 Task: Plan a team-building puzzle-solving activity for the 28th at 10:30 PM.
Action: Mouse moved to (20, 83)
Screenshot: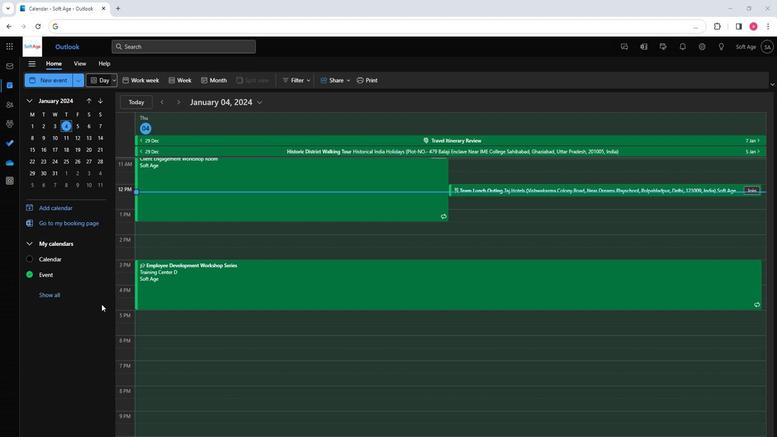 
Action: Mouse pressed left at (20, 83)
Screenshot: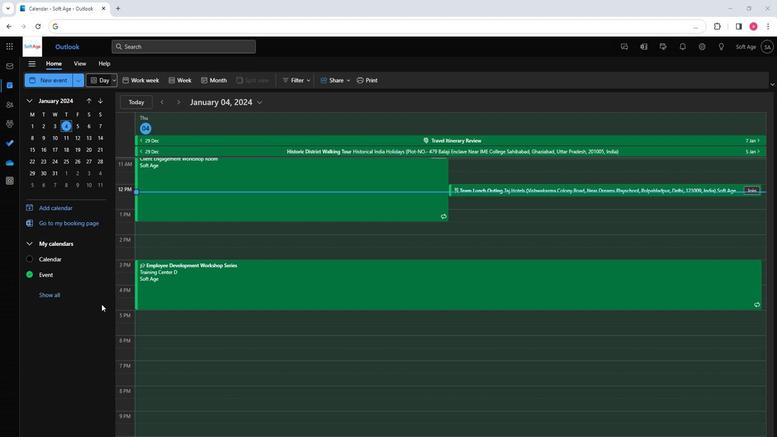 
Action: Mouse moved to (107, 216)
Screenshot: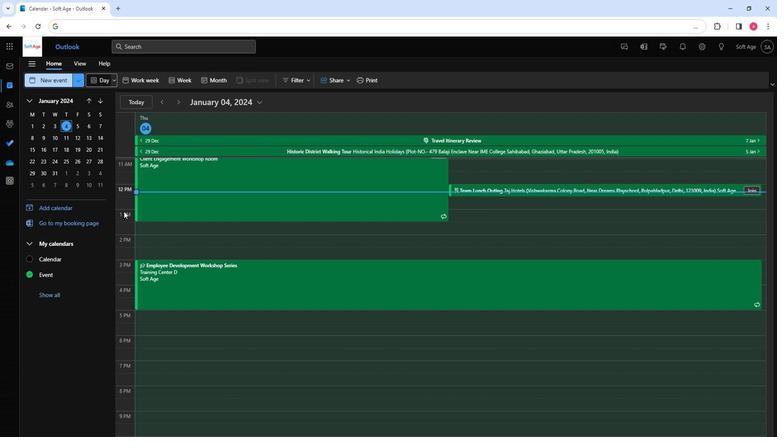 
Action: Key pressed <Key.shift>Team-<Key.shift>Building<Key.space><Key.shift>Puzzle-<Key.shift>Solving
Screenshot: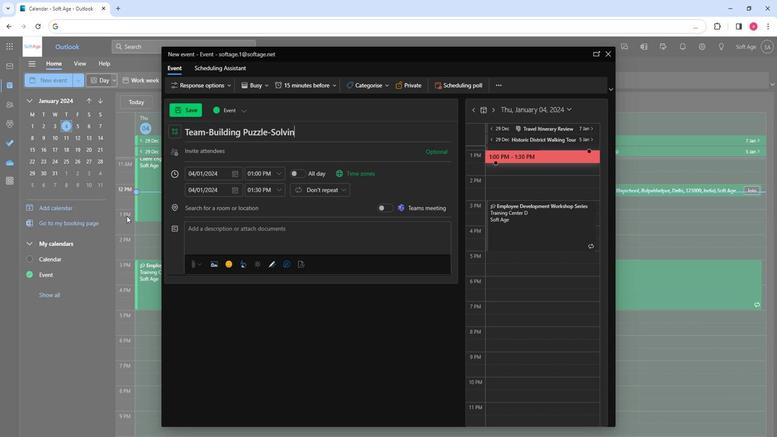 
Action: Mouse moved to (166, 224)
Screenshot: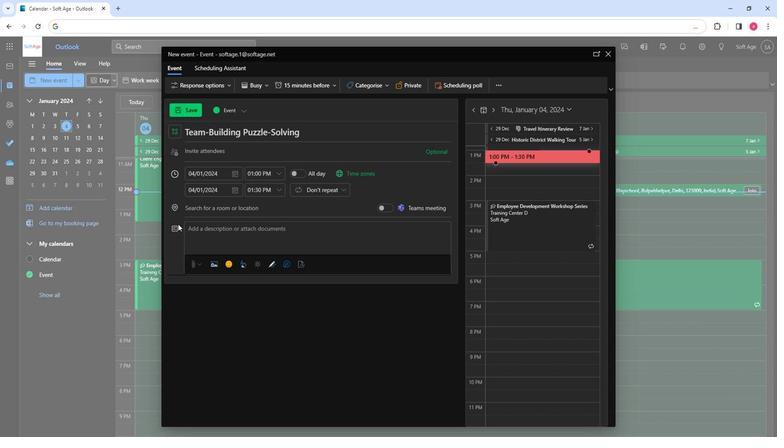 
Action: Key pressed <Key.space><Key.shift>Activity
Screenshot: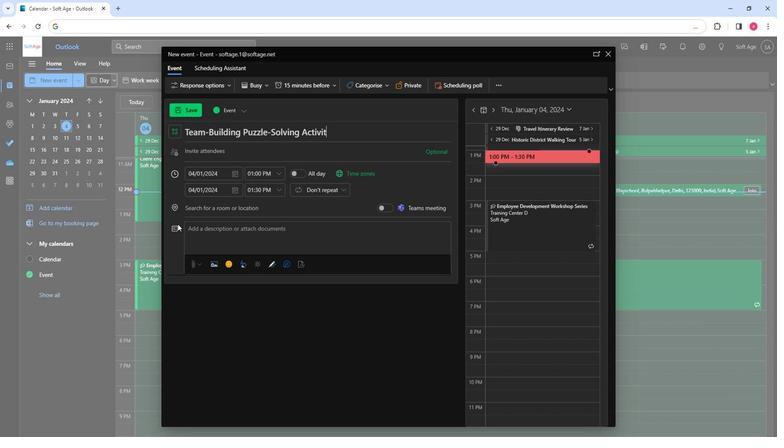 
Action: Mouse moved to (205, 154)
Screenshot: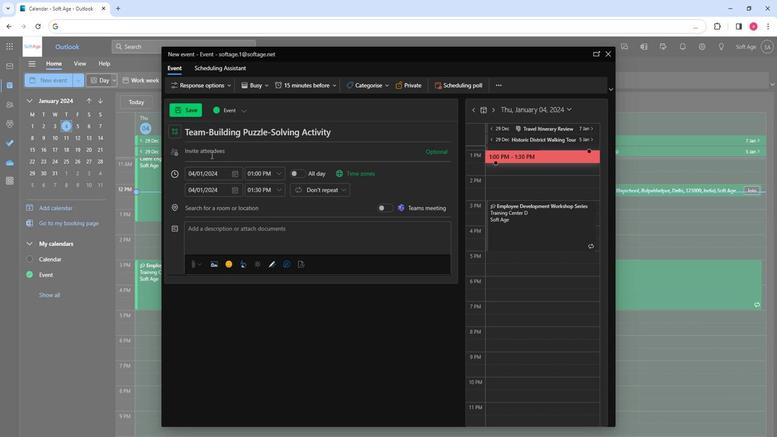 
Action: Mouse pressed left at (205, 154)
Screenshot: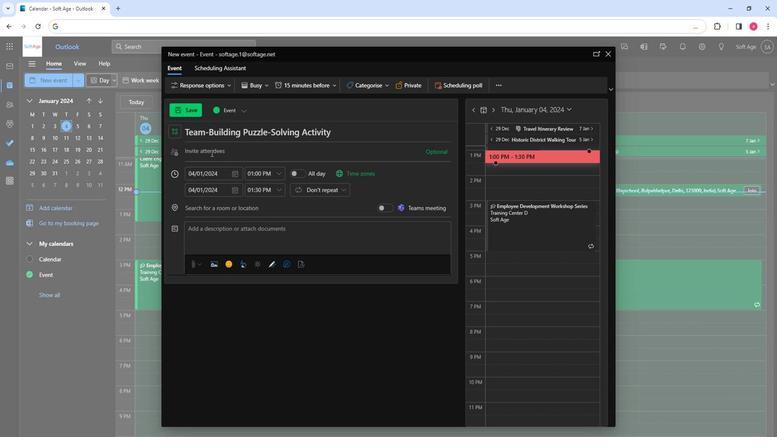 
Action: Key pressed so
Screenshot: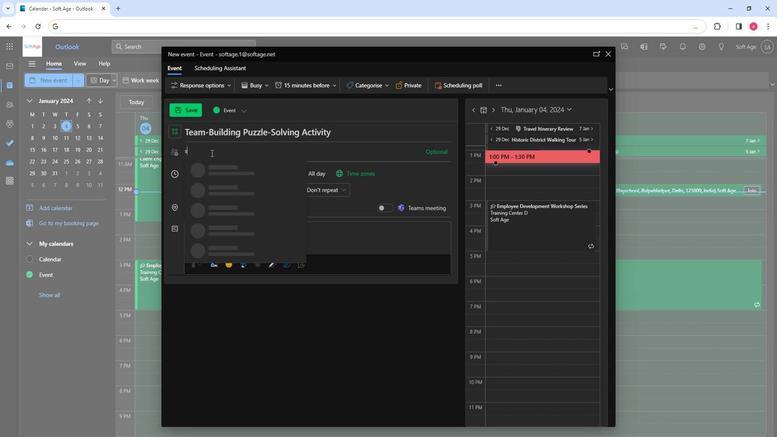 
Action: Mouse moved to (217, 186)
Screenshot: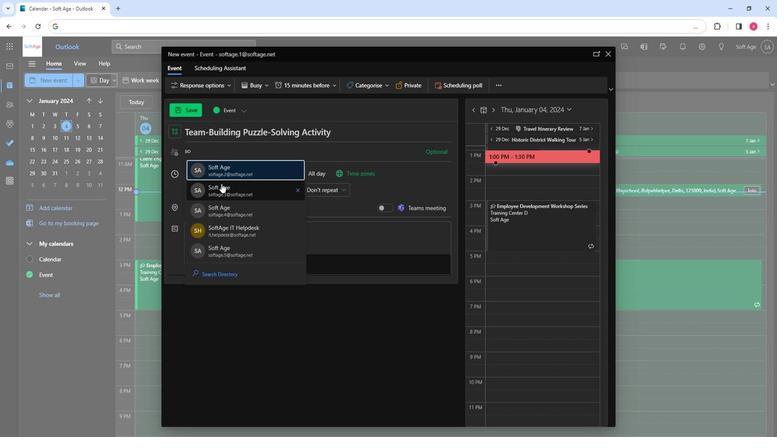 
Action: Mouse pressed left at (217, 186)
Screenshot: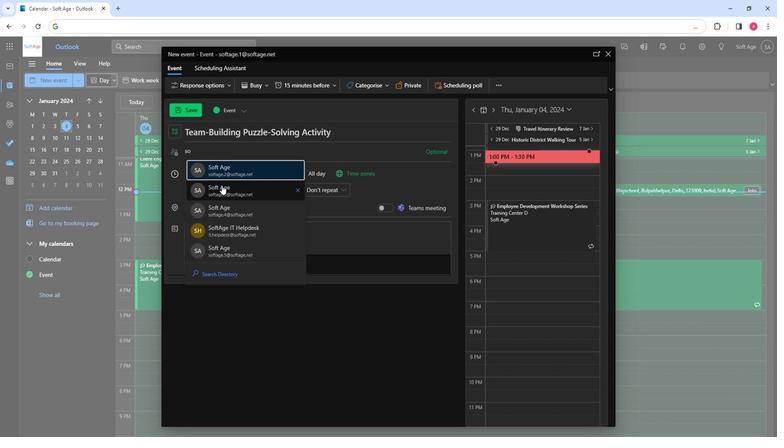 
Action: Key pressed so
Screenshot: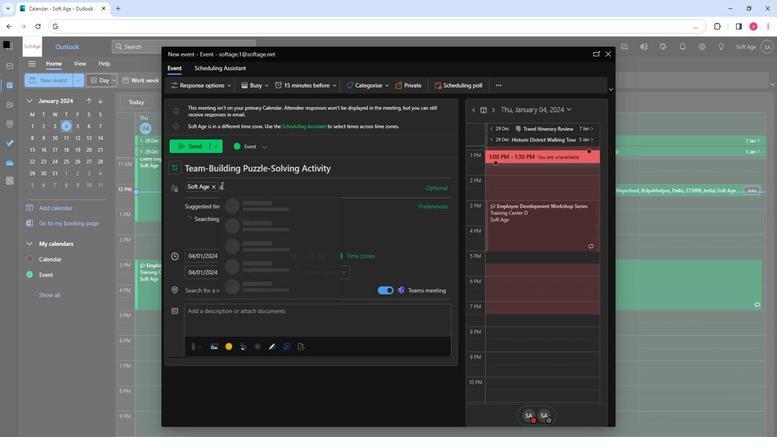 
Action: Mouse moved to (282, 245)
Screenshot: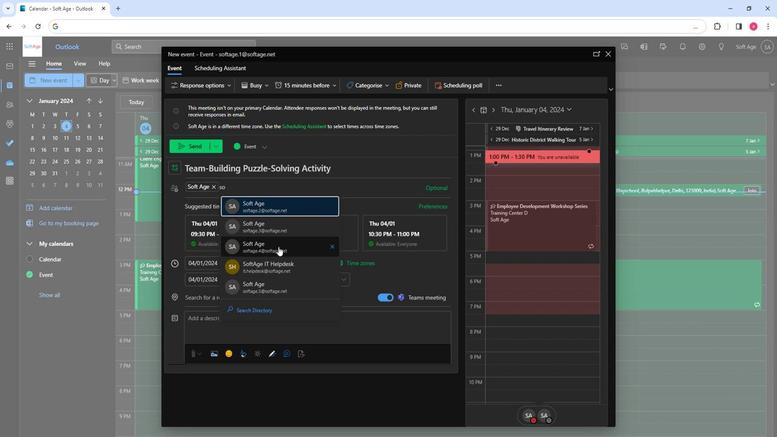
Action: Mouse pressed left at (282, 245)
Screenshot: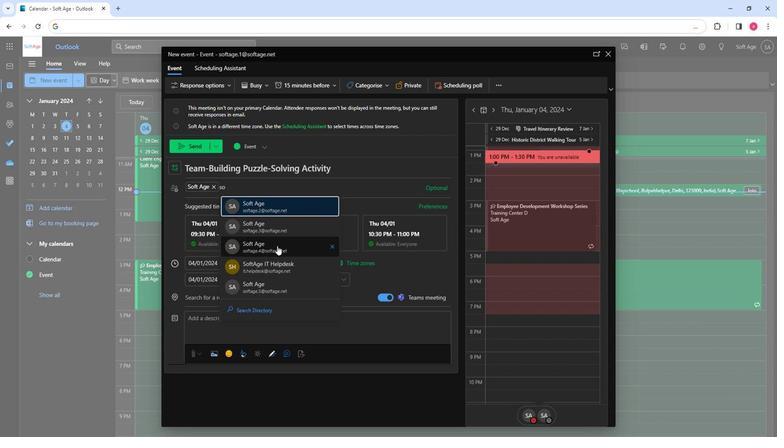 
Action: Mouse moved to (282, 245)
Screenshot: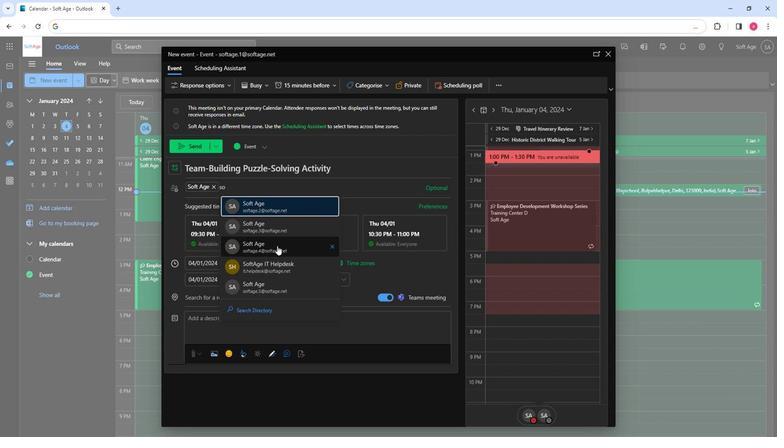 
Action: Key pressed so
Screenshot: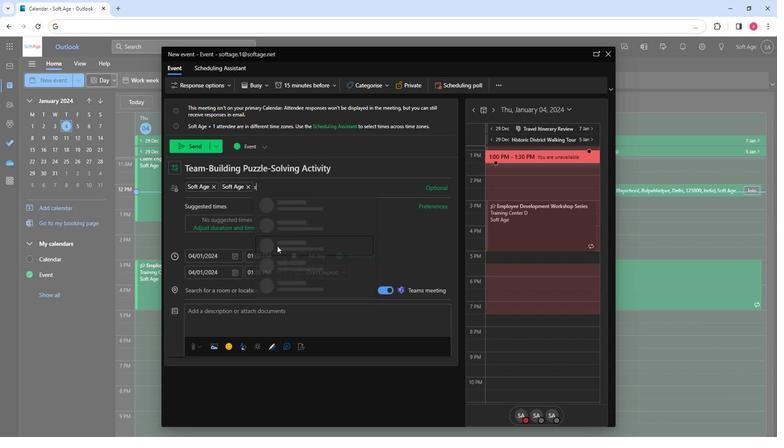 
Action: Mouse moved to (306, 284)
Screenshot: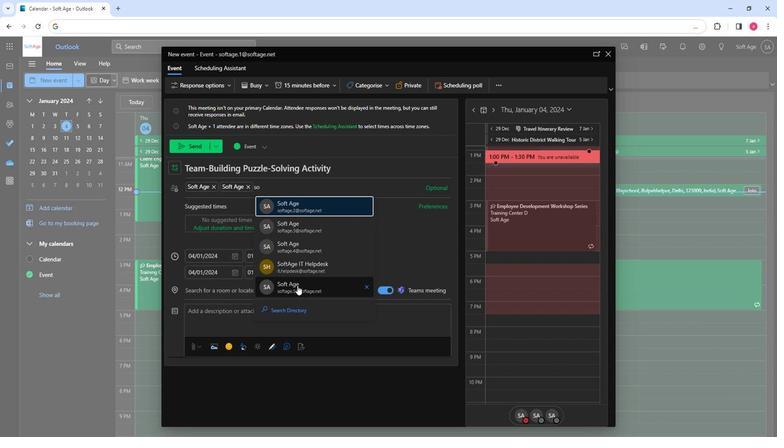 
Action: Mouse pressed left at (306, 284)
Screenshot: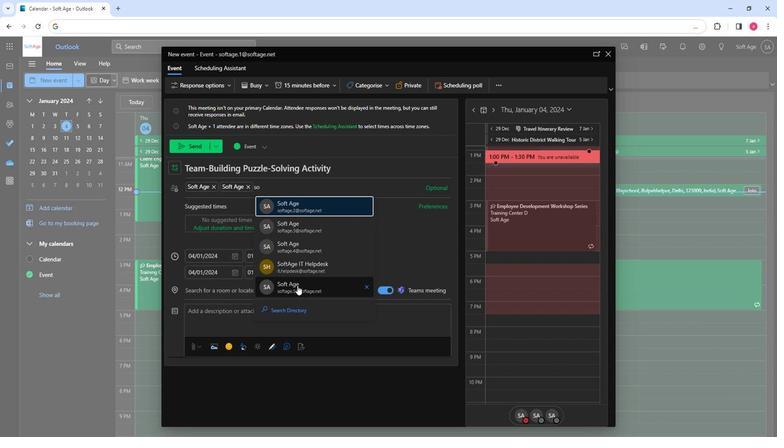 
Action: Mouse moved to (234, 258)
Screenshot: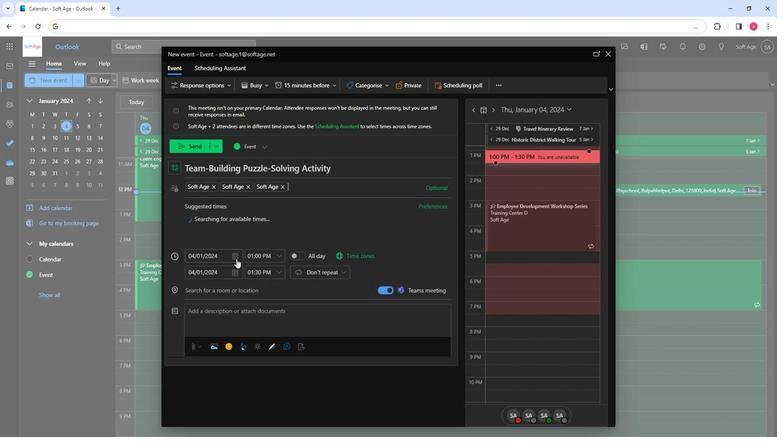 
Action: Mouse pressed left at (234, 258)
Screenshot: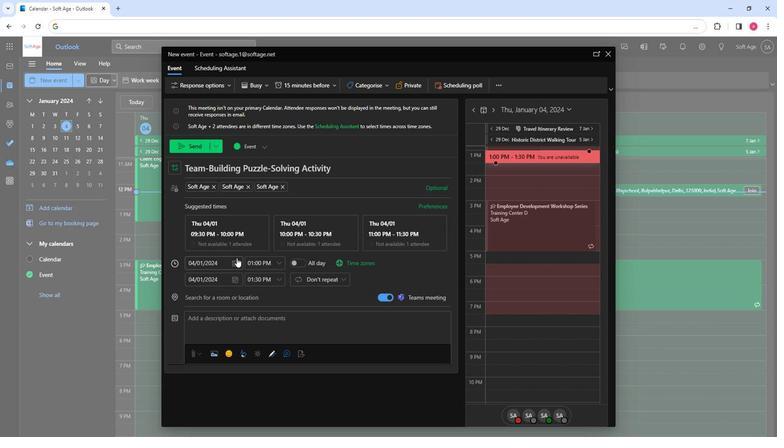 
Action: Mouse moved to (265, 341)
Screenshot: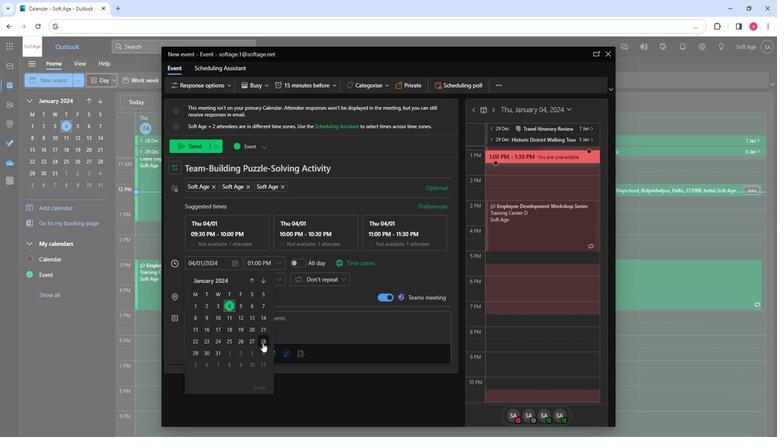 
Action: Mouse pressed left at (265, 341)
Screenshot: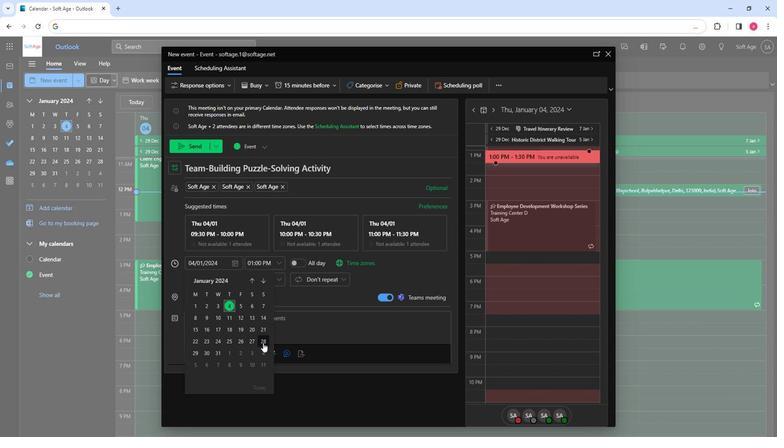 
Action: Mouse moved to (285, 255)
Screenshot: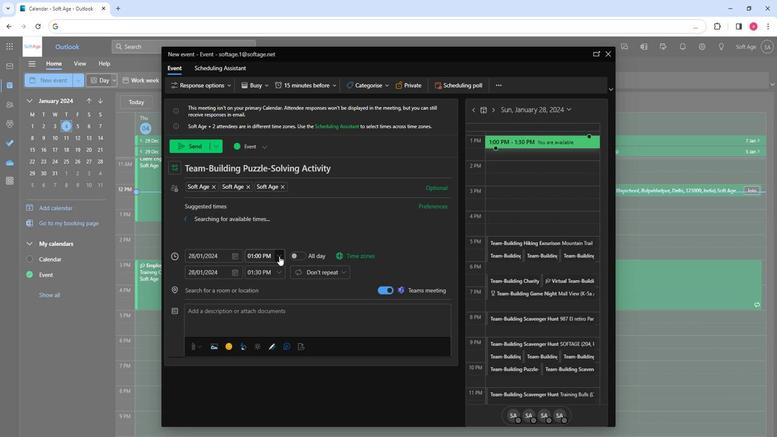 
Action: Mouse pressed left at (285, 255)
Screenshot: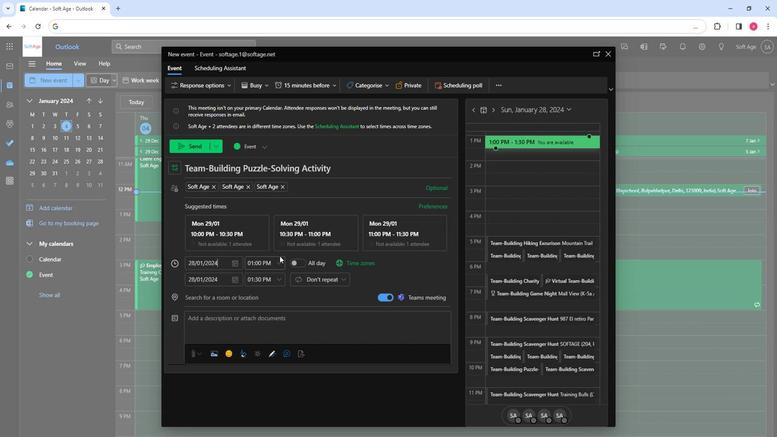 
Action: Mouse moved to (285, 260)
Screenshot: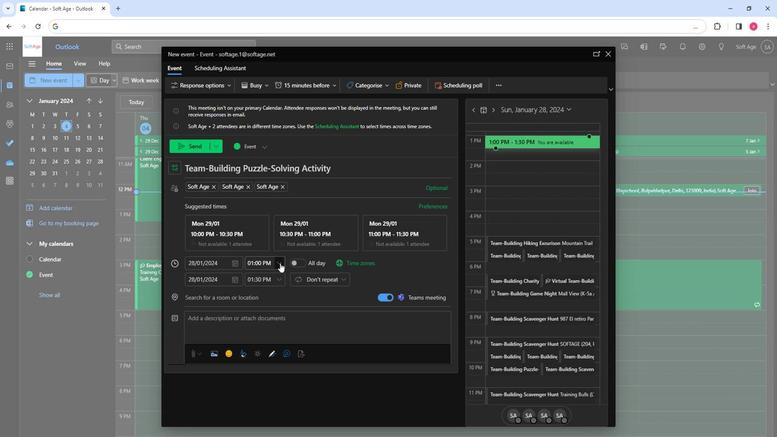 
Action: Mouse pressed left at (285, 260)
Screenshot: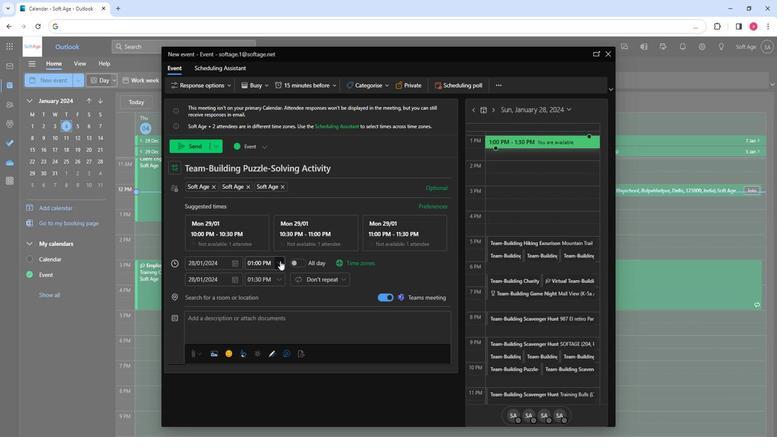 
Action: Mouse moved to (279, 298)
Screenshot: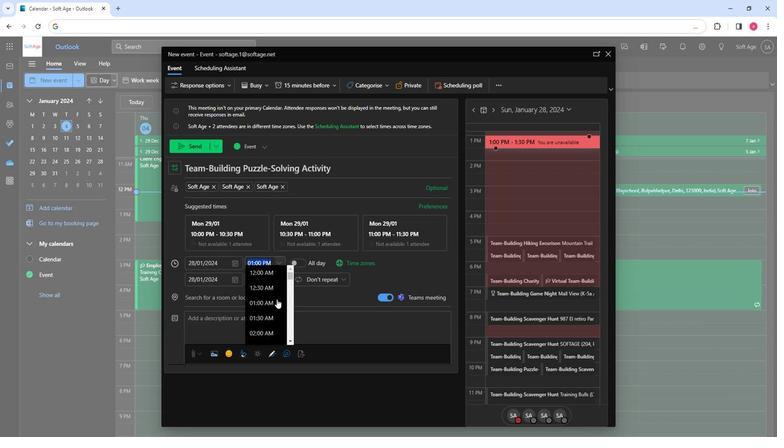 
Action: Mouse scrolled (279, 297) with delta (0, 0)
Screenshot: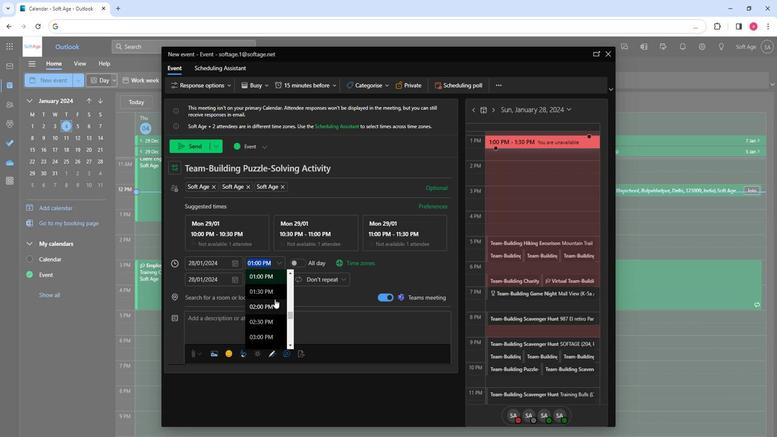 
Action: Mouse scrolled (279, 297) with delta (0, 0)
Screenshot: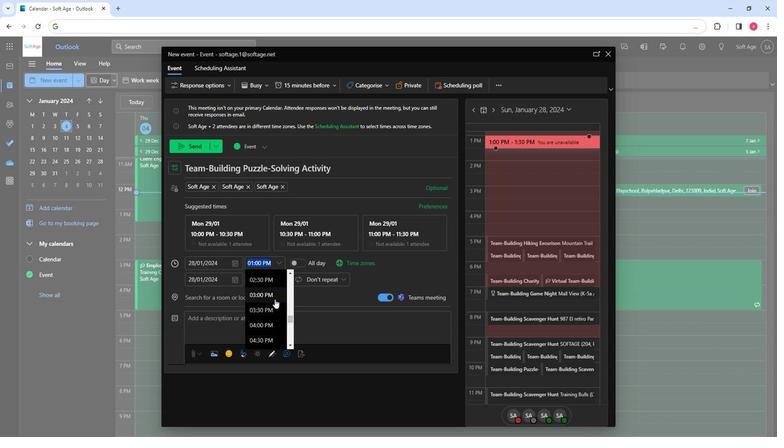 
Action: Mouse scrolled (279, 297) with delta (0, 0)
Screenshot: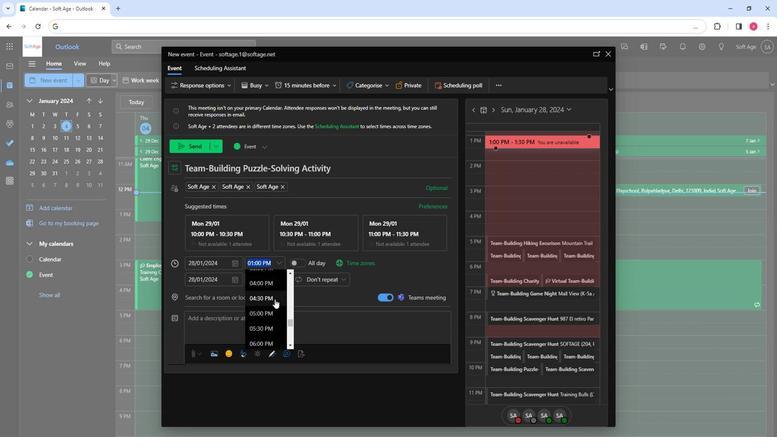 
Action: Mouse scrolled (279, 297) with delta (0, 0)
Screenshot: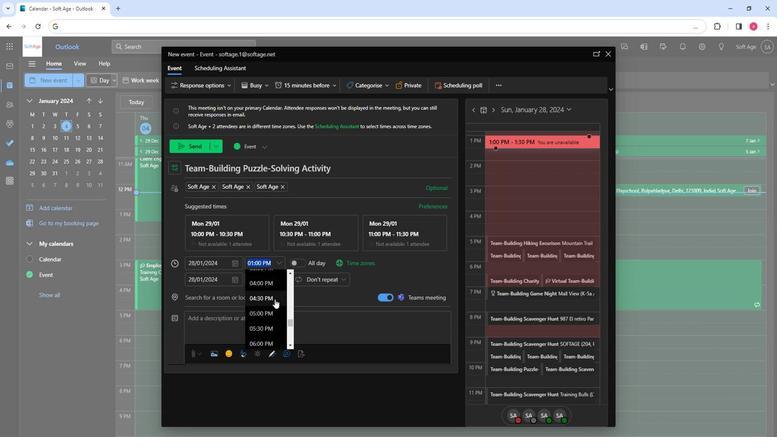 
Action: Mouse scrolled (279, 297) with delta (0, 0)
Screenshot: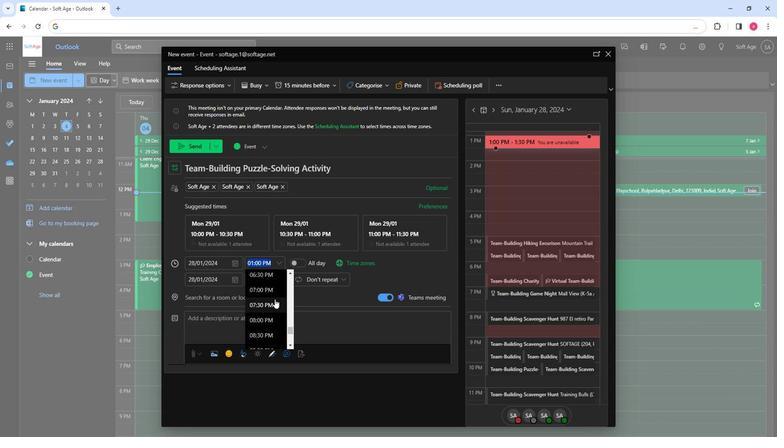 
Action: Mouse scrolled (279, 297) with delta (0, 0)
Screenshot: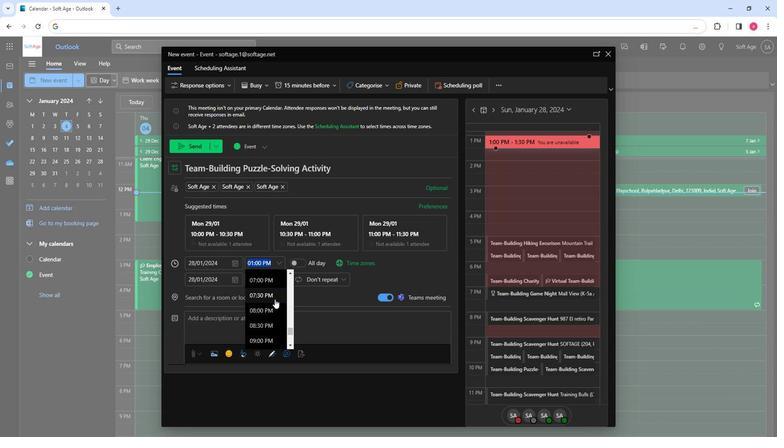
Action: Mouse moved to (285, 307)
Screenshot: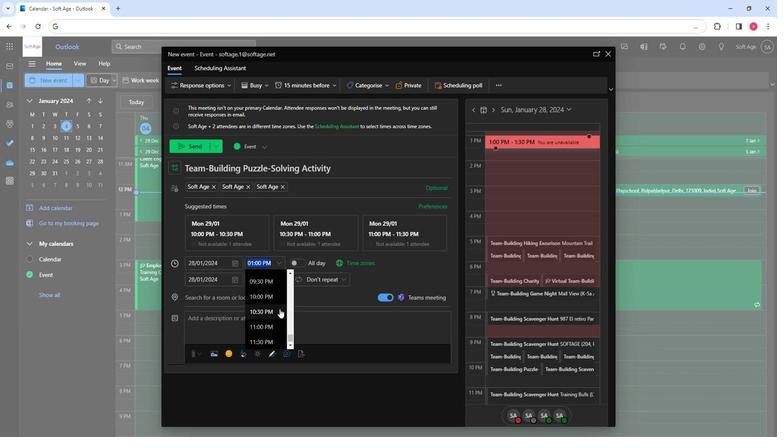 
Action: Mouse pressed left at (285, 307)
Screenshot: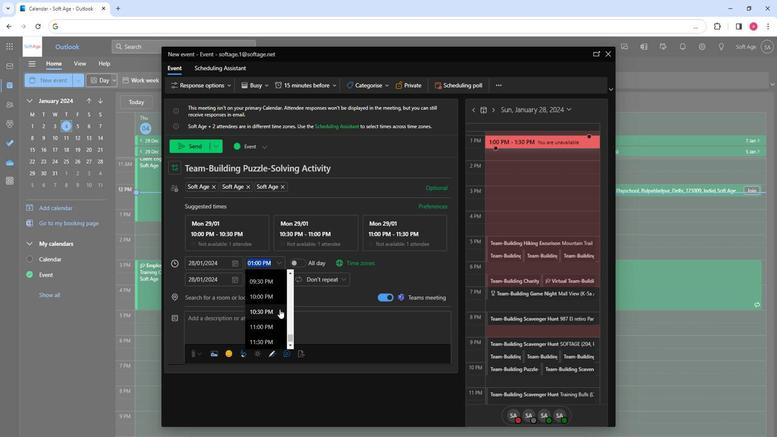 
Action: Mouse moved to (234, 290)
Screenshot: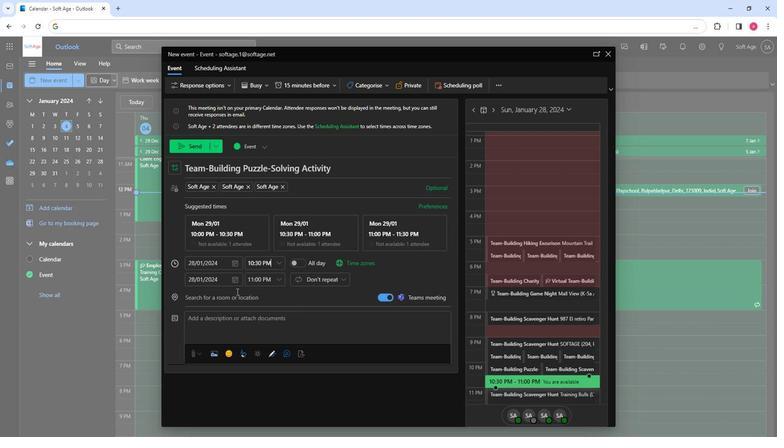 
Action: Mouse pressed left at (234, 290)
Screenshot: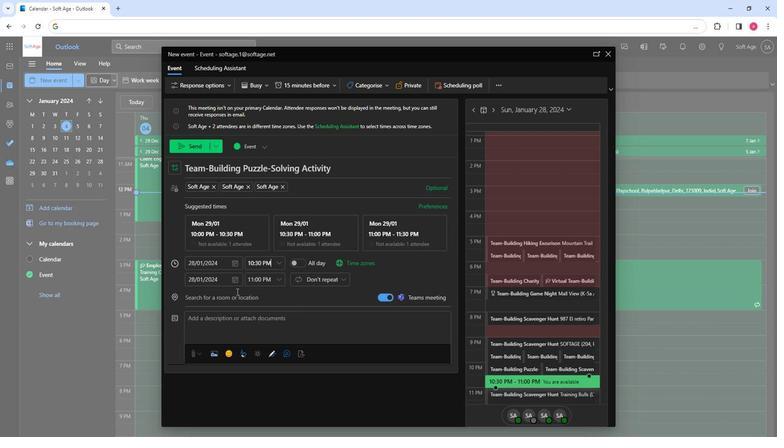
Action: Key pressed ac
Screenshot: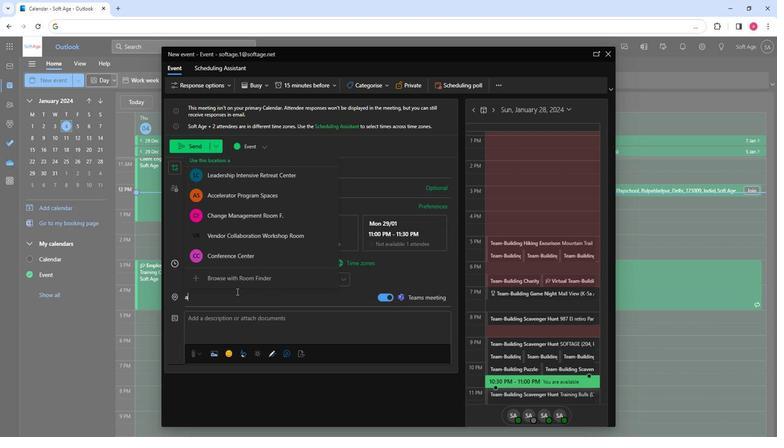 
Action: Mouse moved to (239, 282)
Screenshot: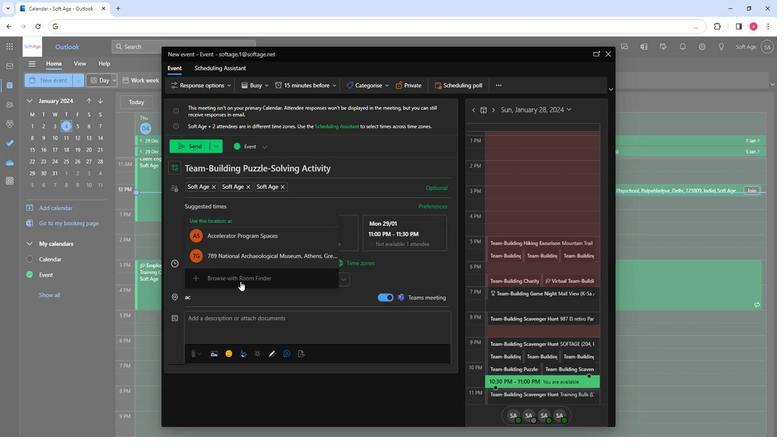
Action: Key pressed tivi
Screenshot: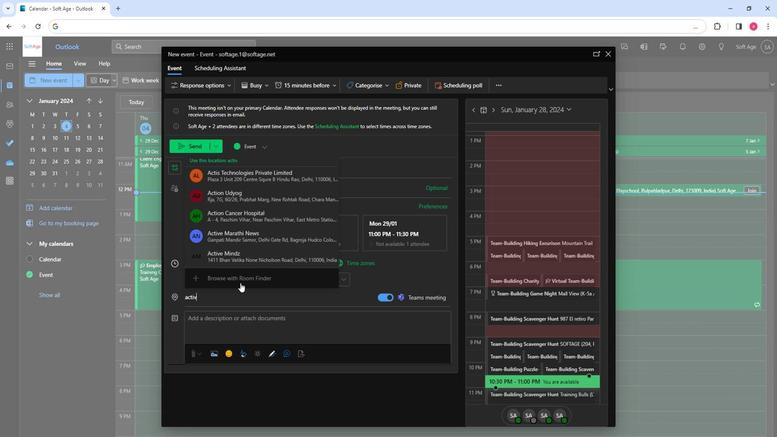 
Action: Mouse moved to (243, 179)
Screenshot: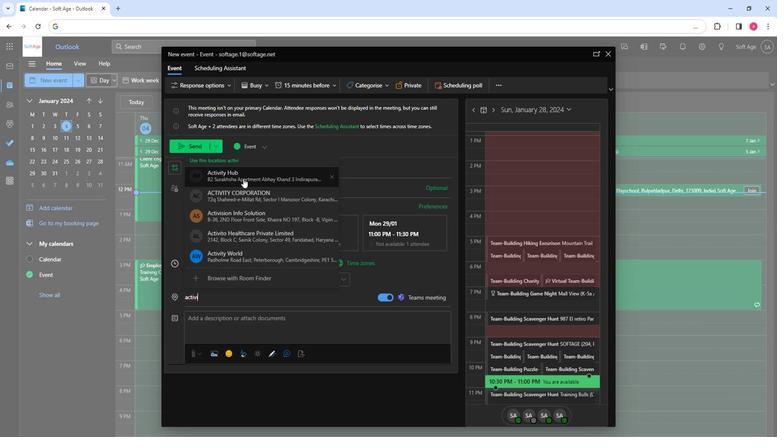 
Action: Mouse pressed left at (243, 179)
Screenshot: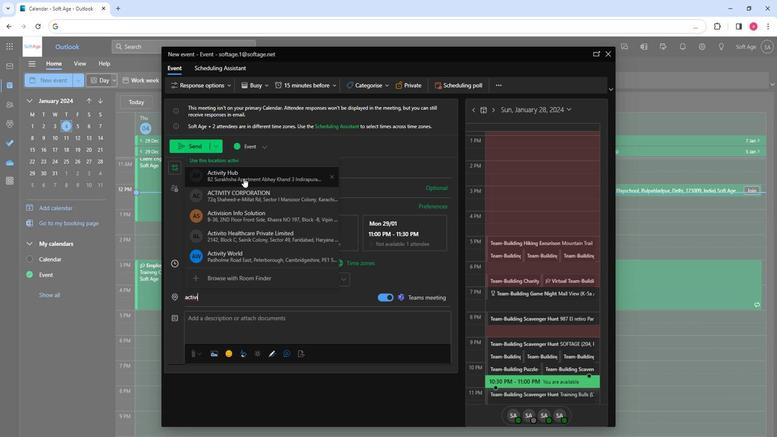 
Action: Mouse moved to (202, 307)
Screenshot: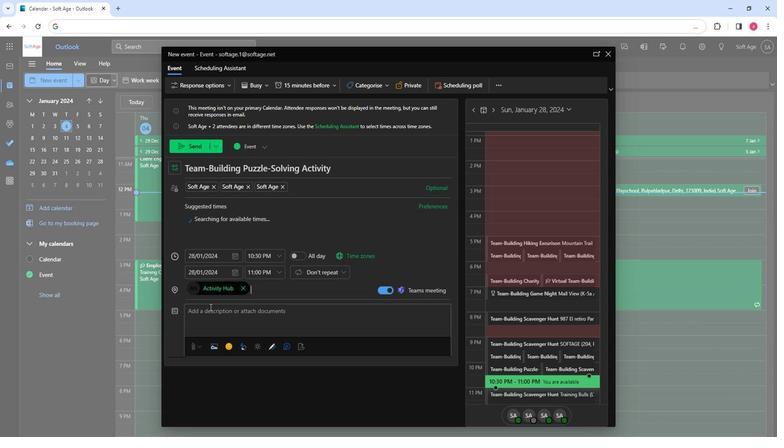 
Action: Mouse pressed left at (202, 307)
Screenshot: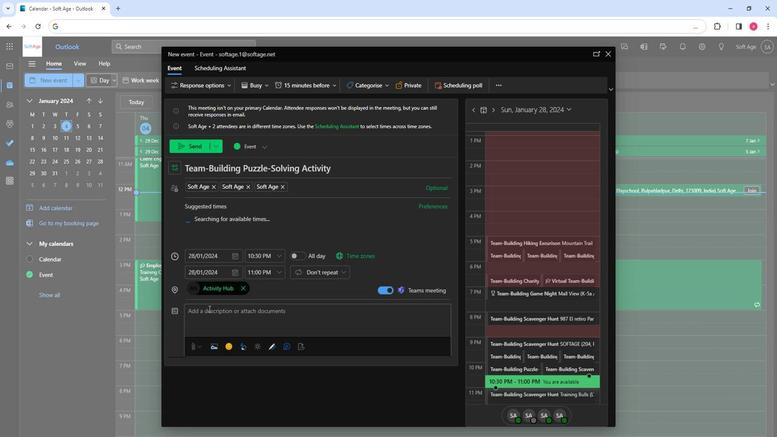 
Action: Key pressed <Key.shift>Engage<Key.space>your<Key.space>team<Key.space>with<Key.space>a<Key.space>stimulating<Key.space>puzzle-solving<Key.space>activity.<Key.space><Key.shift>Enhance<Key.space>collaboration,<Key.space>critical<Key.space>thinking,<Key.space>and<Key.space>communication<Key.space>skills<Key.space>as<Key.space>your<Key.space>team<Key.space>works<Key.space>together<Key.space>to<Key.space>conquer<Key.space>challenges<Key.space>and<Key.space>unlock<Key.space>solutions.
Screenshot: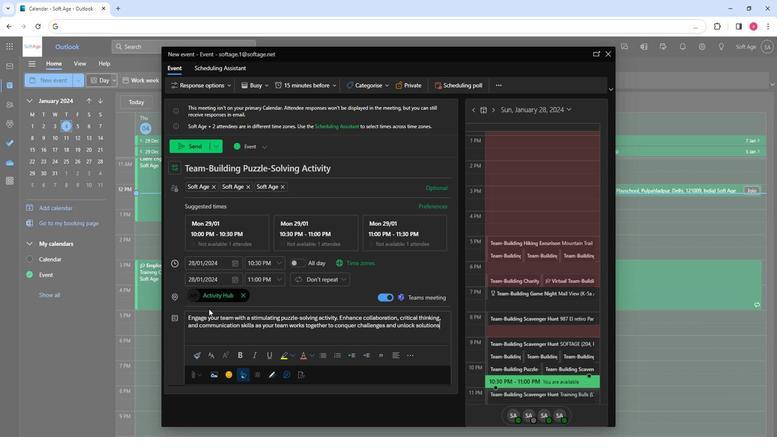 
Action: Mouse moved to (218, 320)
Screenshot: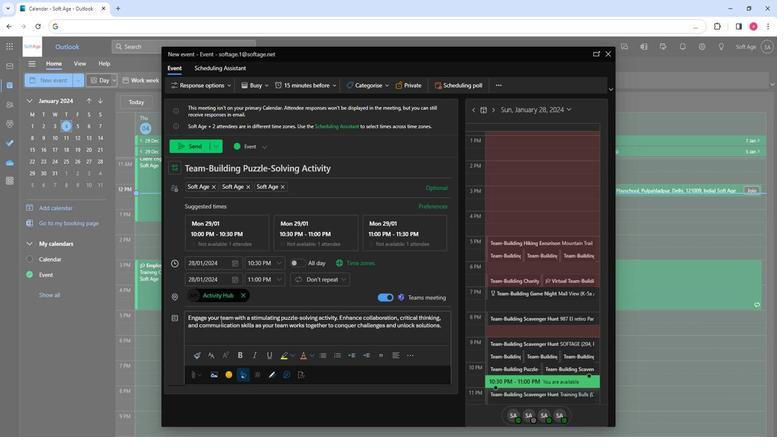 
Action: Mouse pressed left at (218, 320)
Screenshot: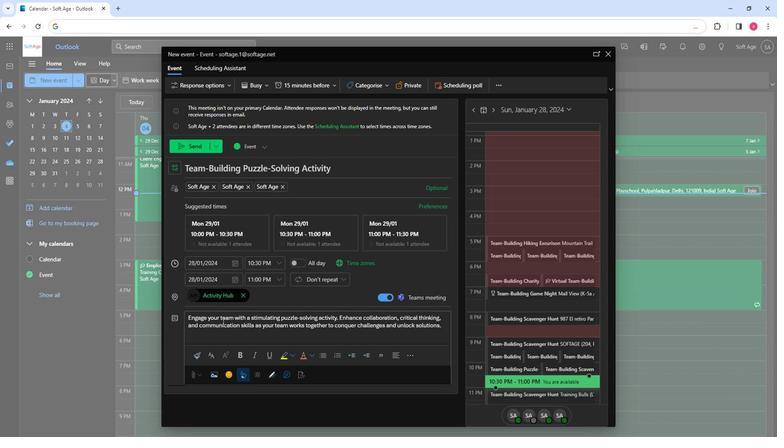 
Action: Mouse pressed left at (218, 320)
Screenshot: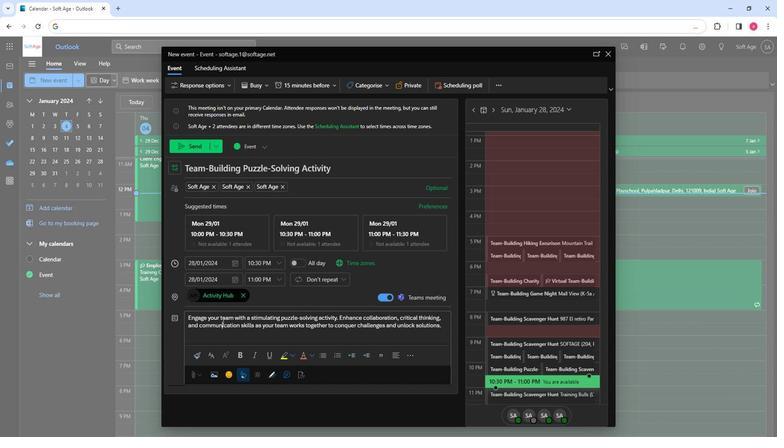 
Action: Mouse pressed left at (218, 320)
Screenshot: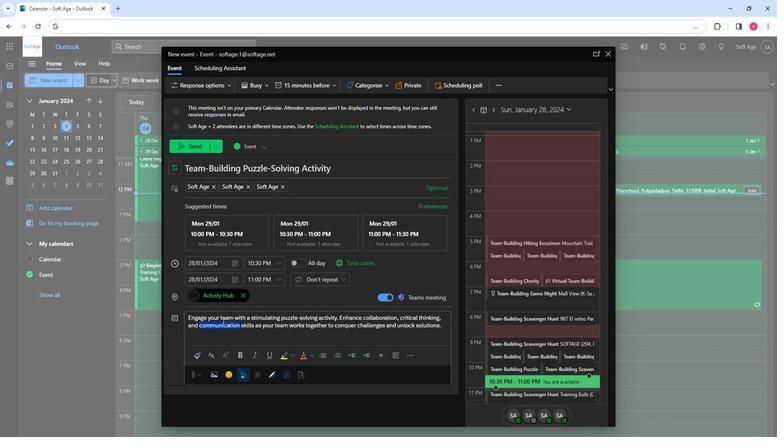 
Action: Mouse moved to (210, 354)
Screenshot: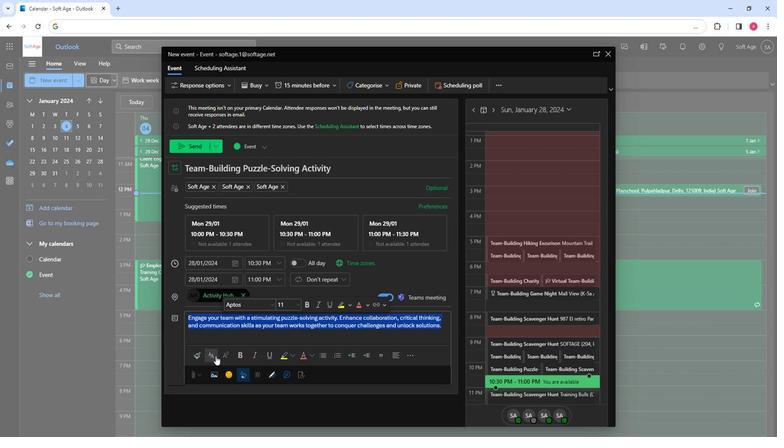 
Action: Mouse pressed left at (210, 354)
Screenshot: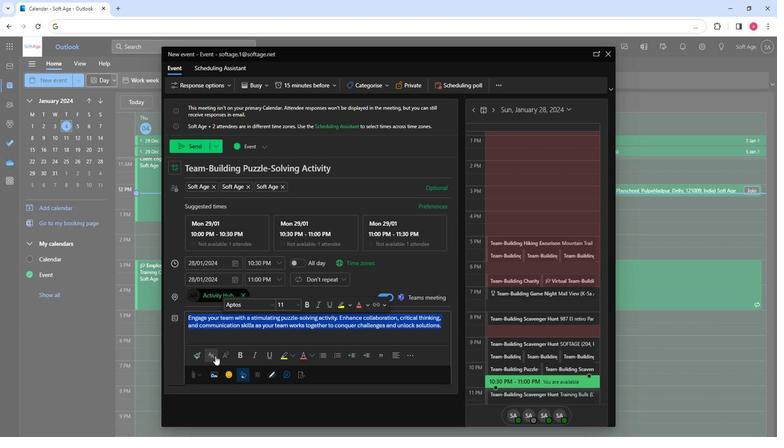 
Action: Mouse moved to (244, 299)
Screenshot: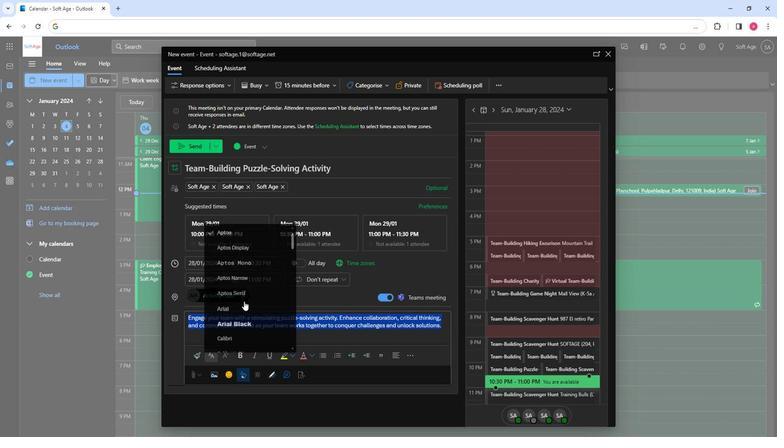 
Action: Mouse scrolled (244, 299) with delta (0, 0)
Screenshot: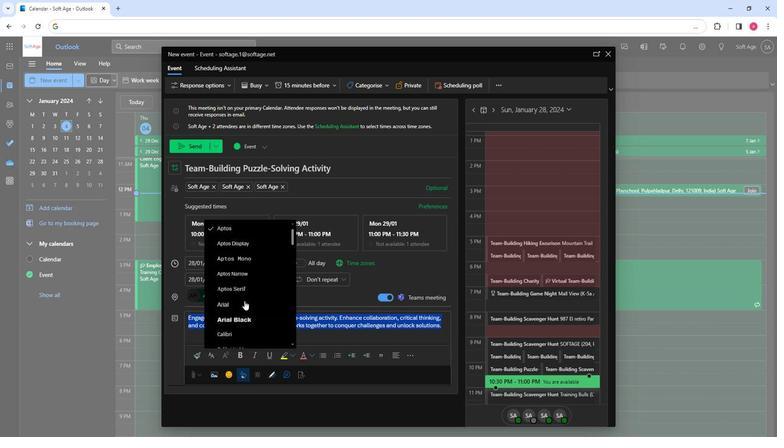 
Action: Mouse scrolled (244, 299) with delta (0, 0)
Screenshot: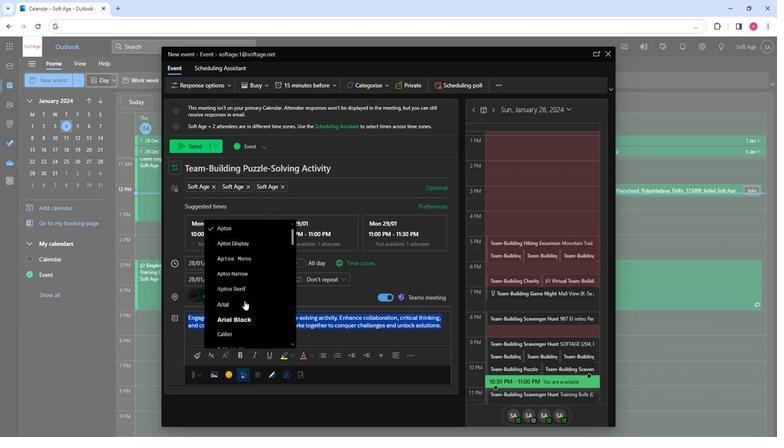 
Action: Mouse scrolled (244, 299) with delta (0, 0)
Screenshot: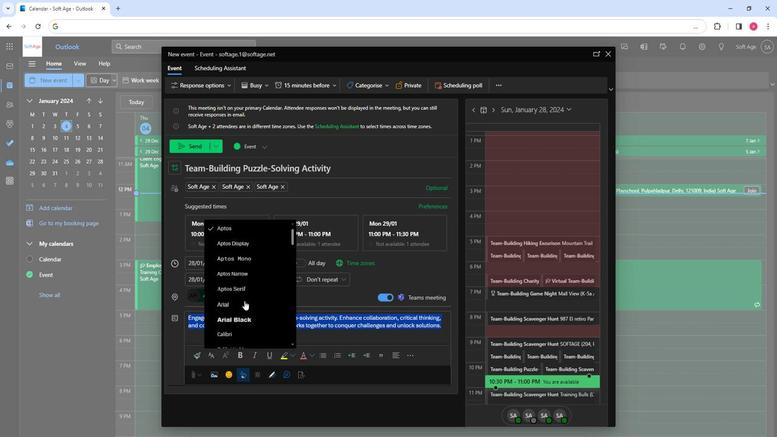 
Action: Mouse moved to (235, 284)
Screenshot: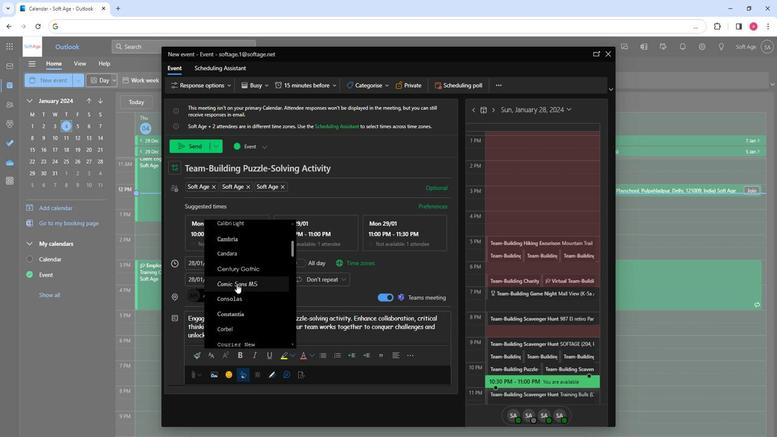 
Action: Mouse pressed left at (235, 284)
Screenshot: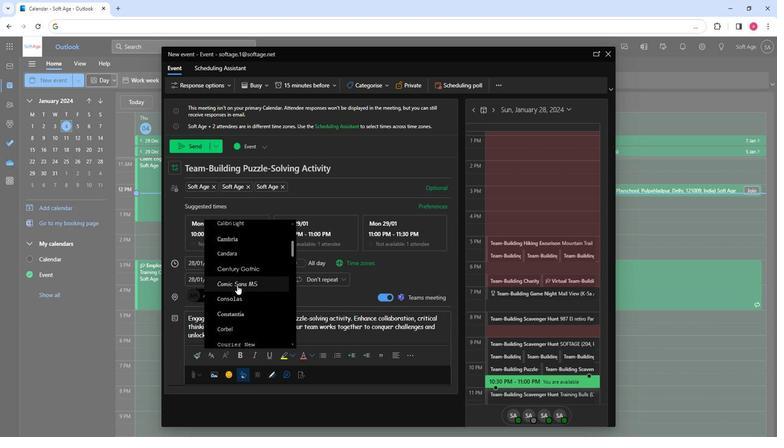 
Action: Mouse moved to (255, 355)
Screenshot: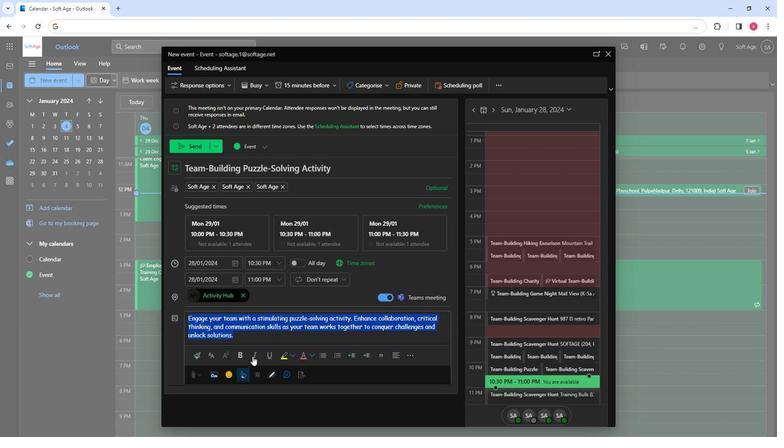 
Action: Mouse pressed left at (255, 355)
Screenshot: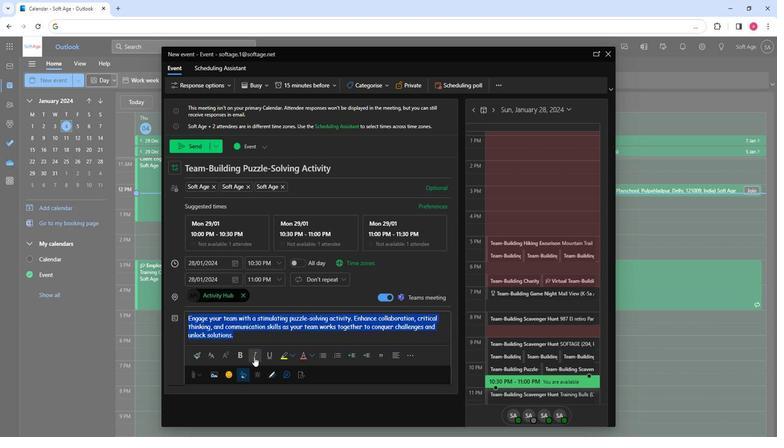 
Action: Mouse moved to (299, 352)
Screenshot: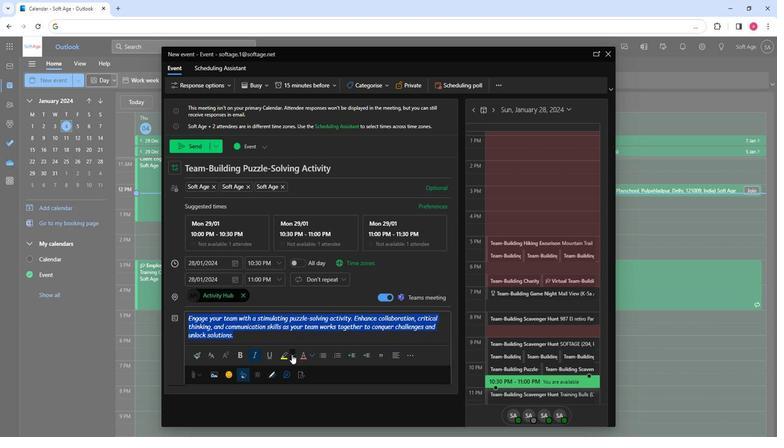 
Action: Mouse pressed left at (299, 352)
Screenshot: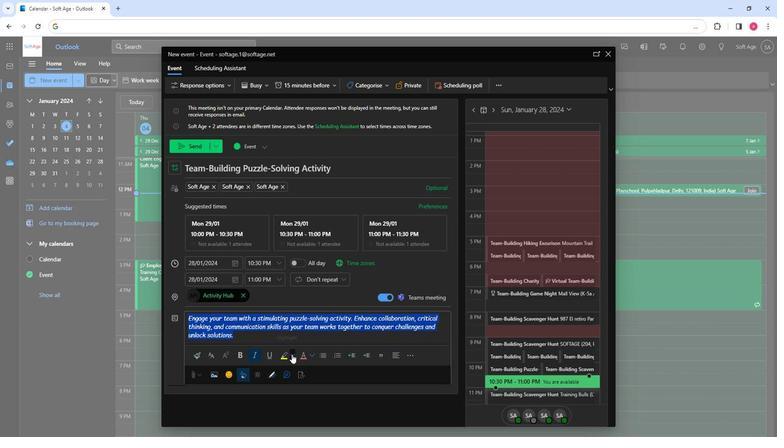 
Action: Mouse moved to (306, 371)
Screenshot: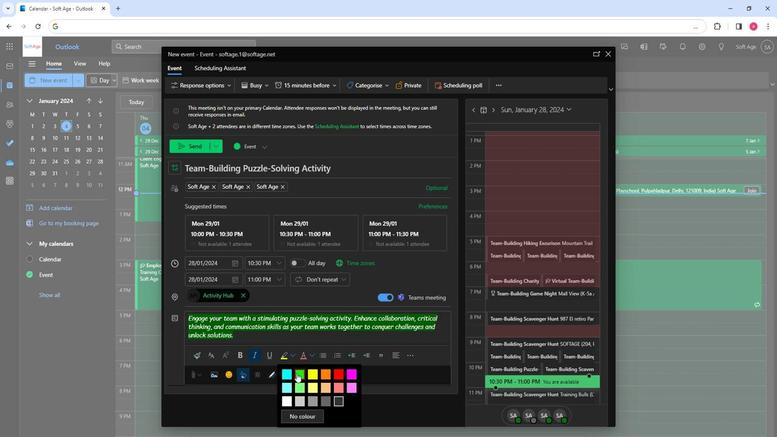 
Action: Mouse pressed left at (306, 371)
Screenshot: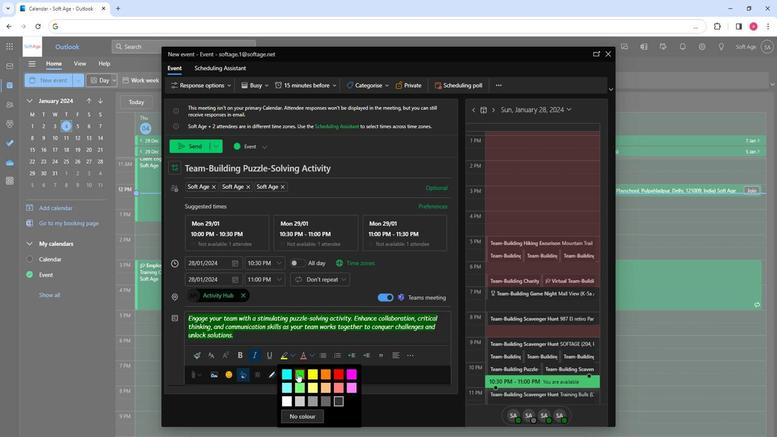 
Action: Mouse moved to (384, 354)
Screenshot: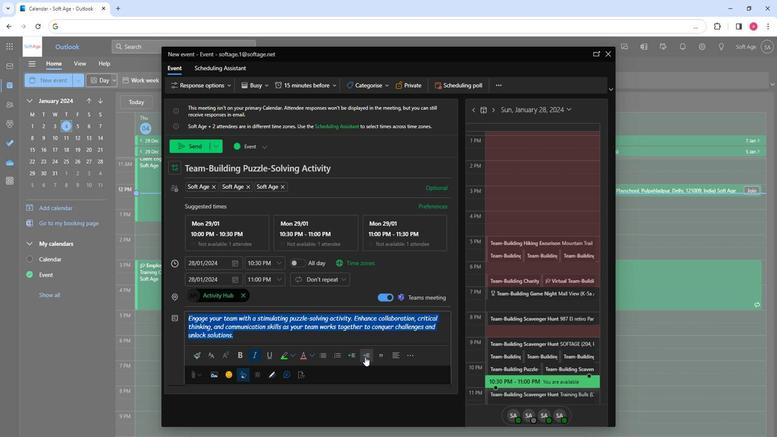 
Action: Mouse pressed left at (384, 354)
Screenshot: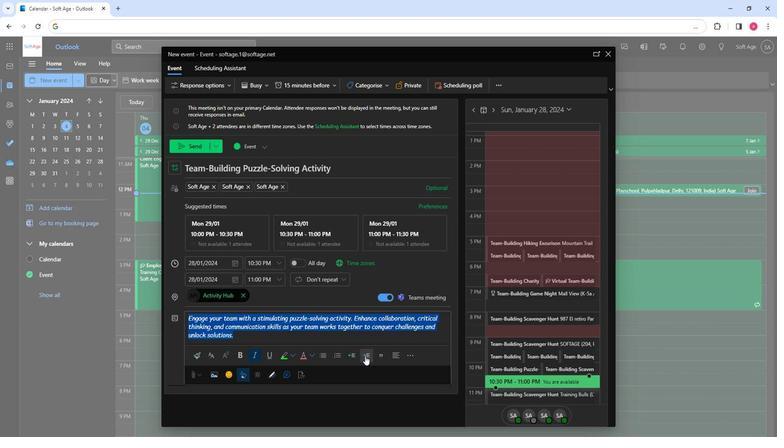 
Action: Mouse moved to (383, 333)
Screenshot: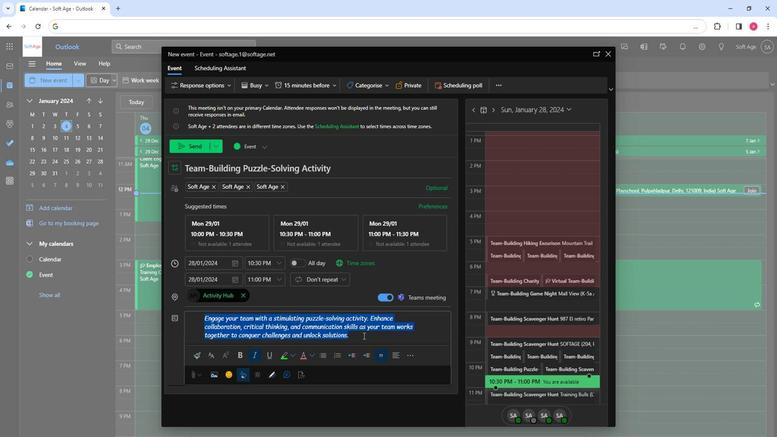 
Action: Mouse pressed left at (383, 333)
Screenshot: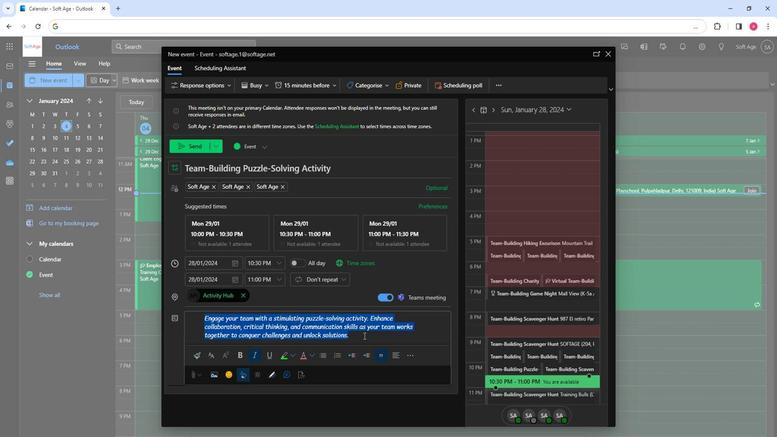 
Action: Mouse moved to (182, 148)
Screenshot: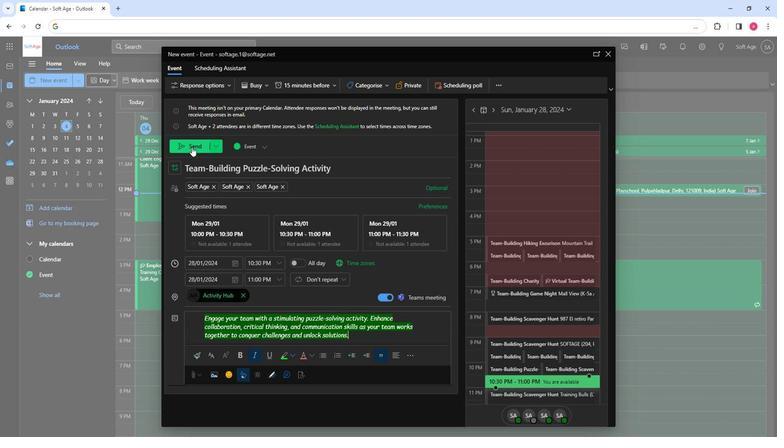 
Action: Mouse pressed left at (182, 148)
Screenshot: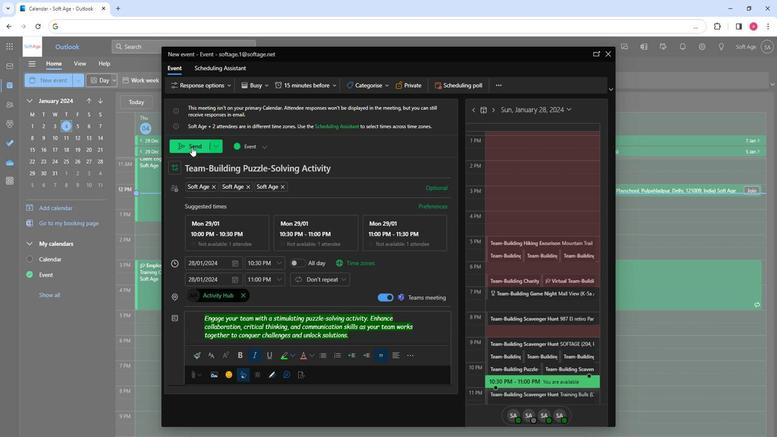 
Action: Mouse moved to (313, 361)
Screenshot: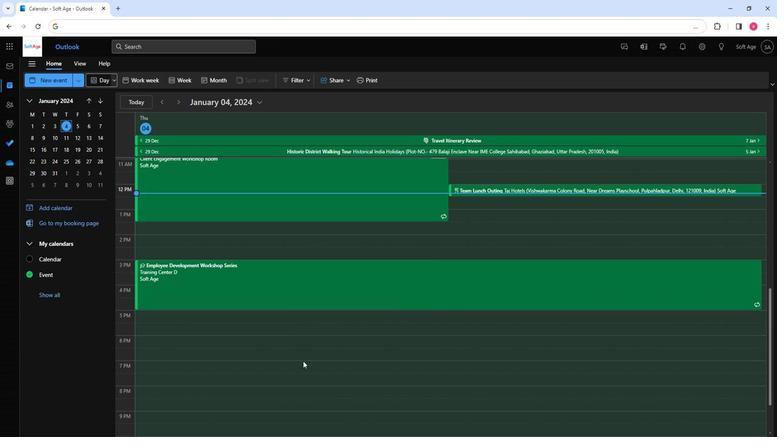 
